 Task: Use Red Velvet Long Effect in this video Movie B.mp4
Action: Mouse moved to (329, 135)
Screenshot: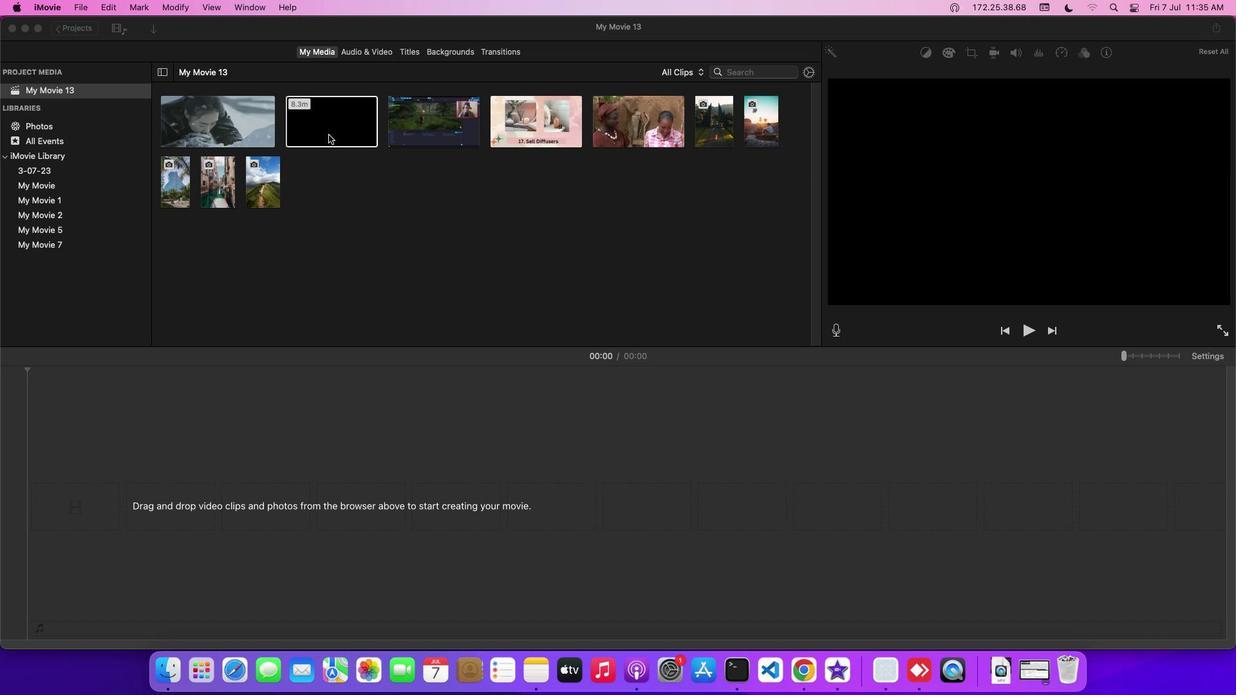 
Action: Mouse pressed left at (329, 135)
Screenshot: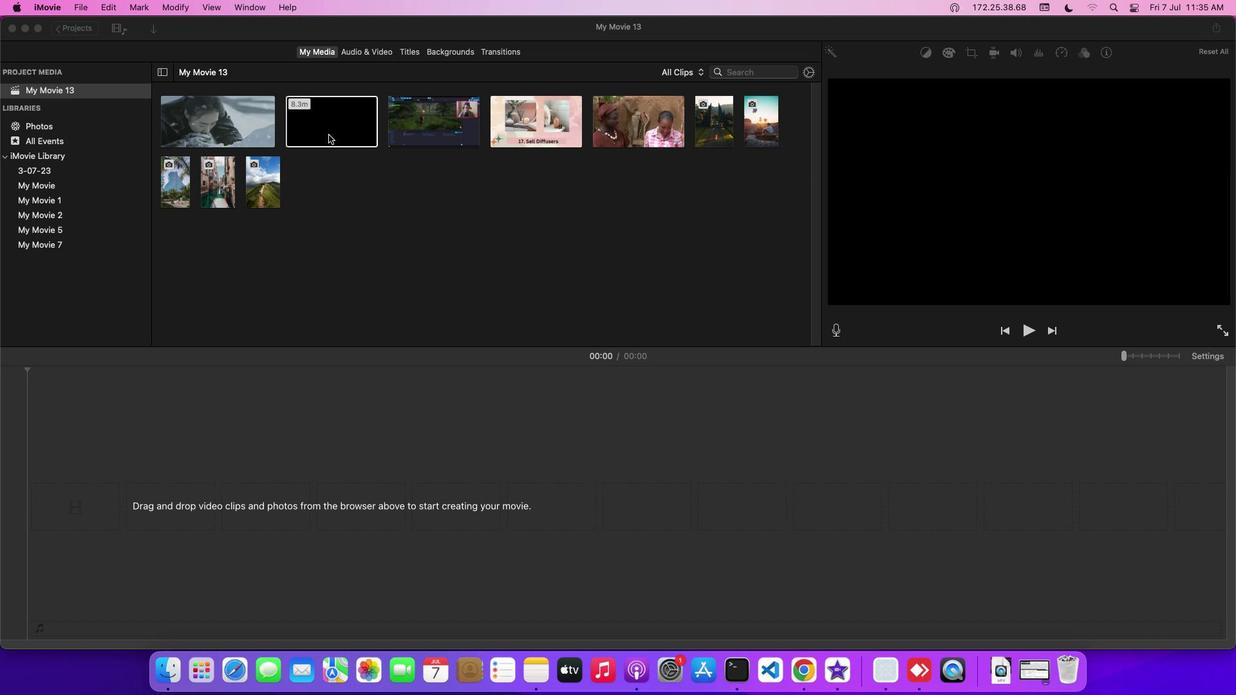
Action: Mouse moved to (367, 48)
Screenshot: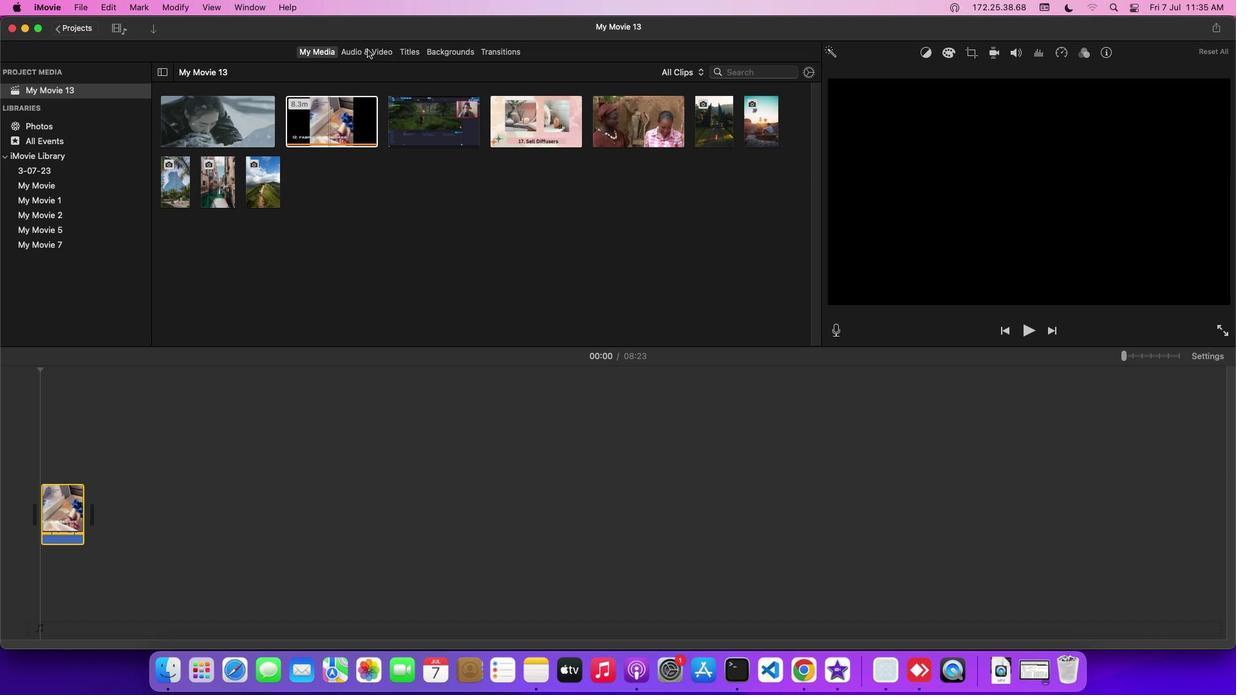 
Action: Mouse pressed left at (367, 48)
Screenshot: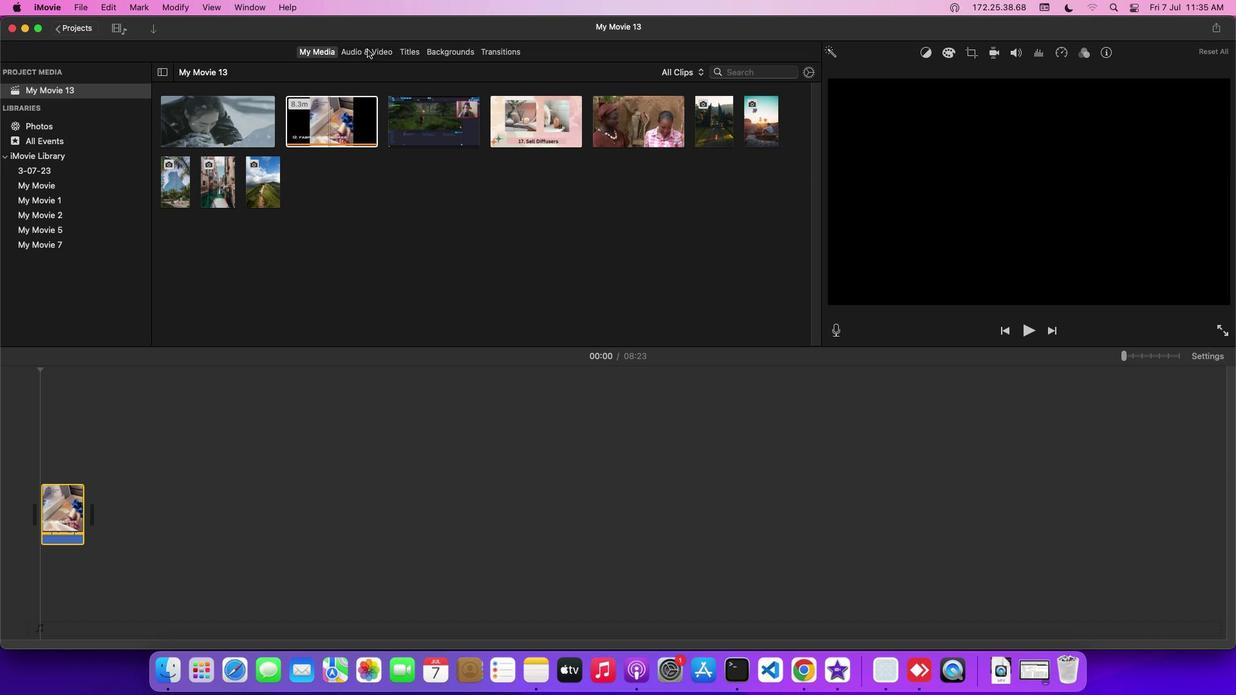 
Action: Mouse moved to (119, 120)
Screenshot: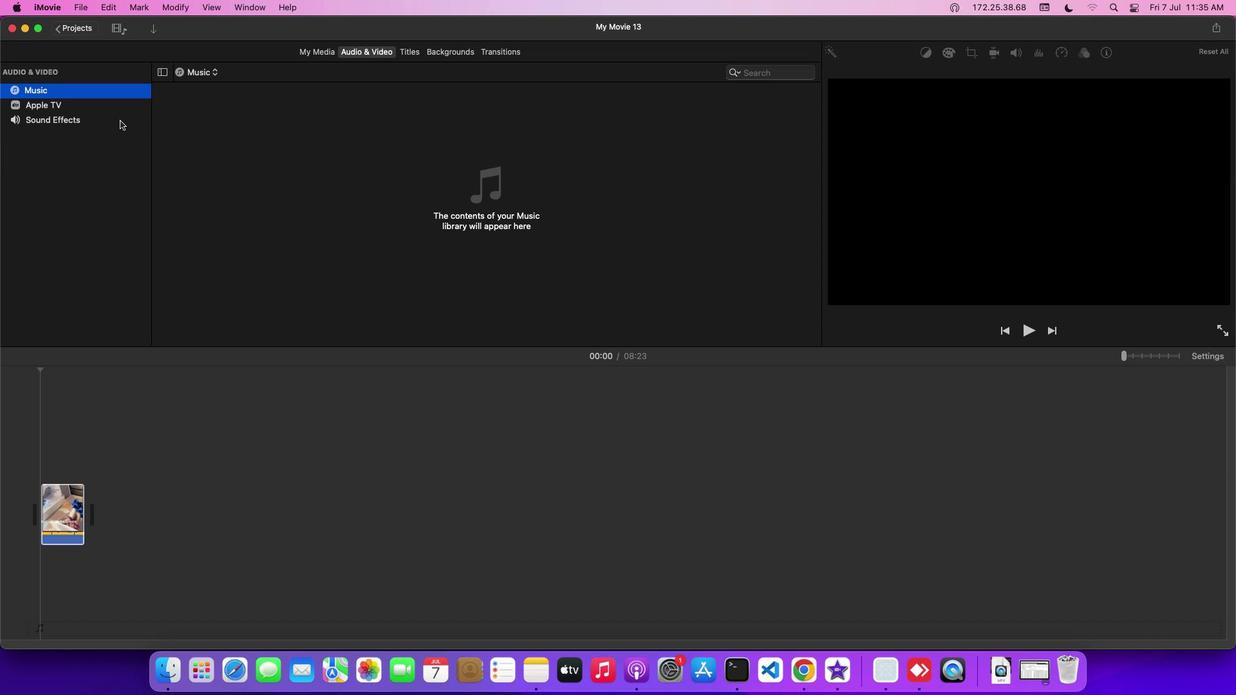 
Action: Mouse pressed left at (119, 120)
Screenshot: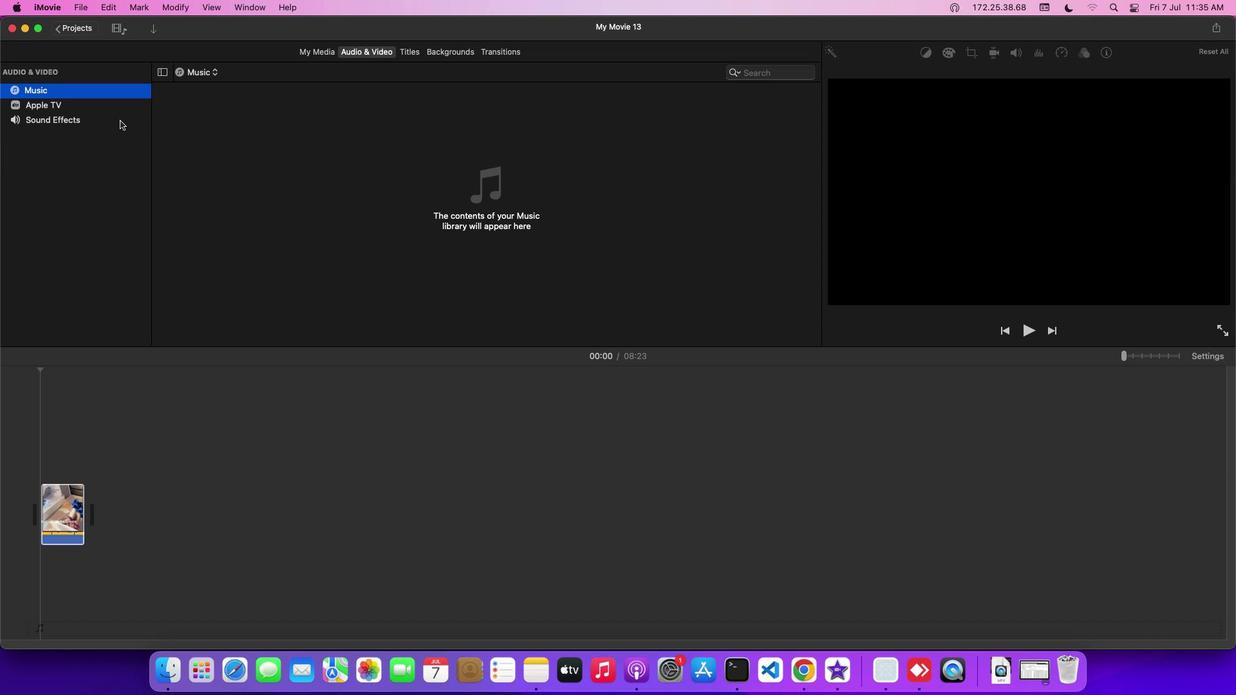 
Action: Mouse moved to (249, 312)
Screenshot: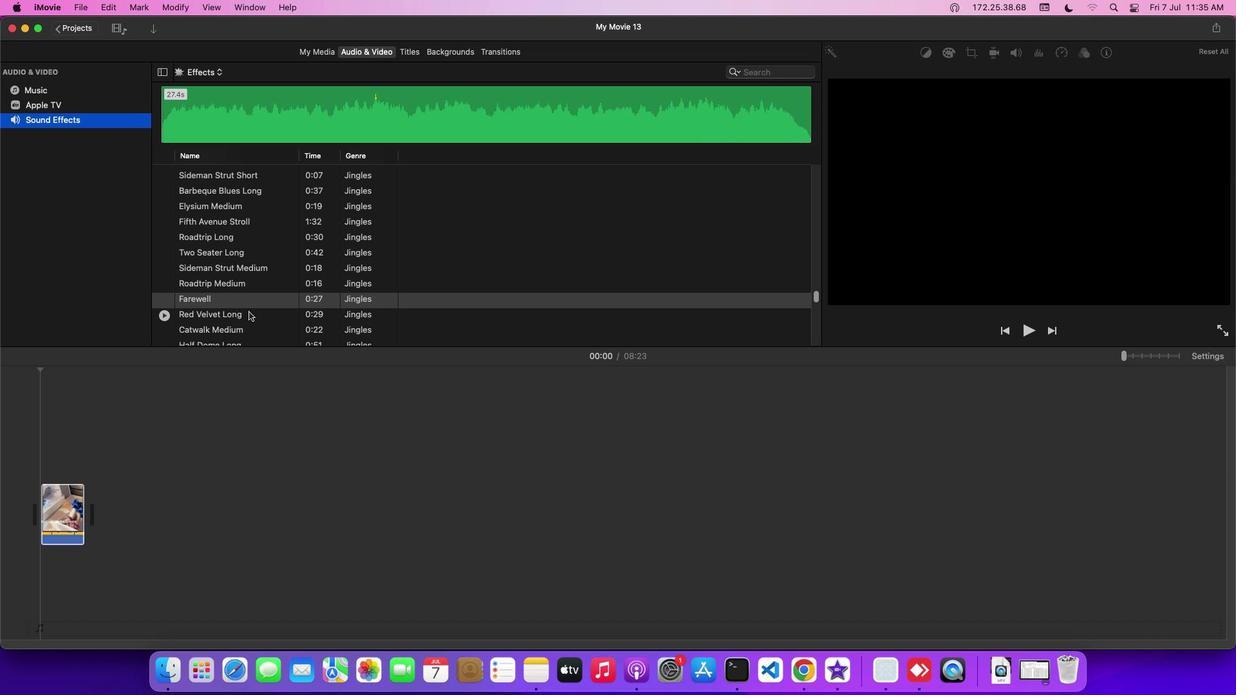 
Action: Mouse pressed left at (249, 312)
Screenshot: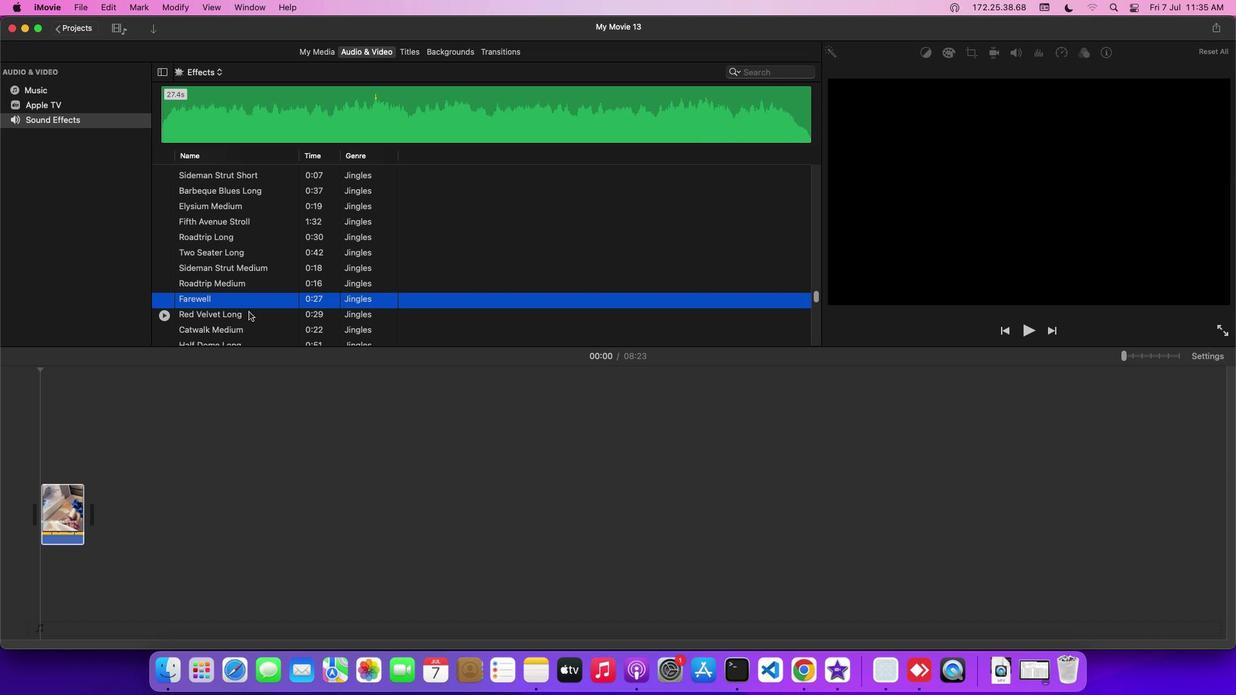 
Action: Mouse moved to (240, 314)
Screenshot: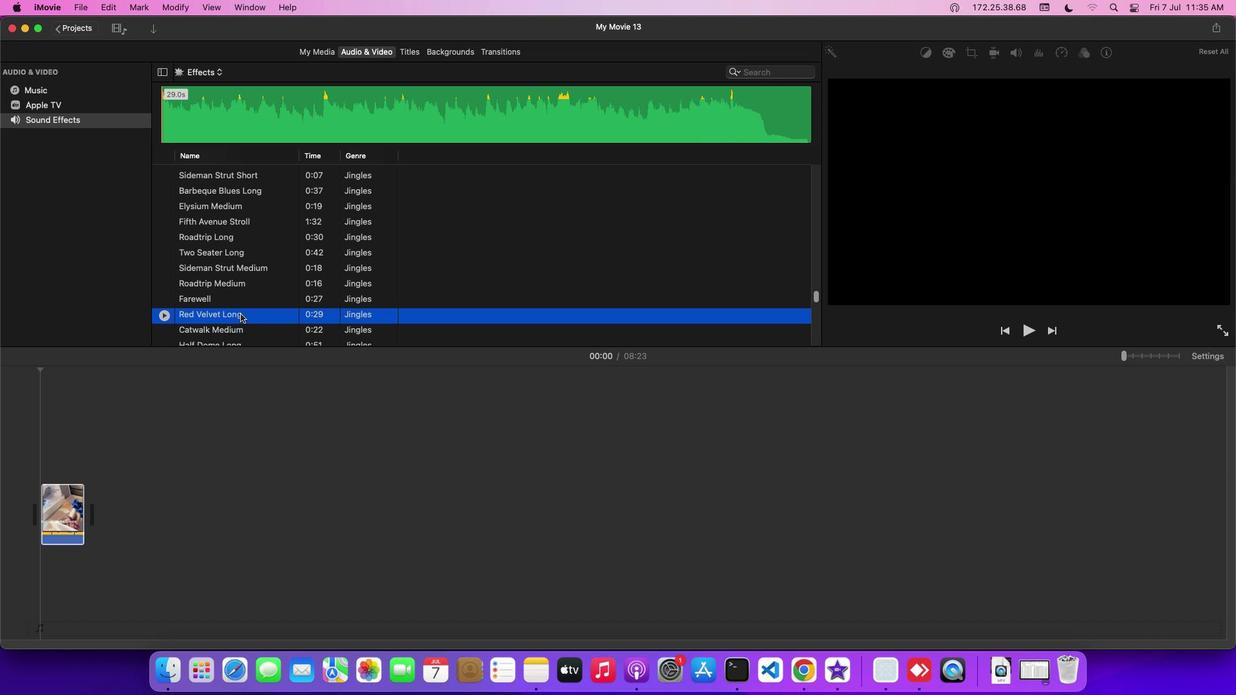 
Action: Mouse pressed left at (240, 314)
Screenshot: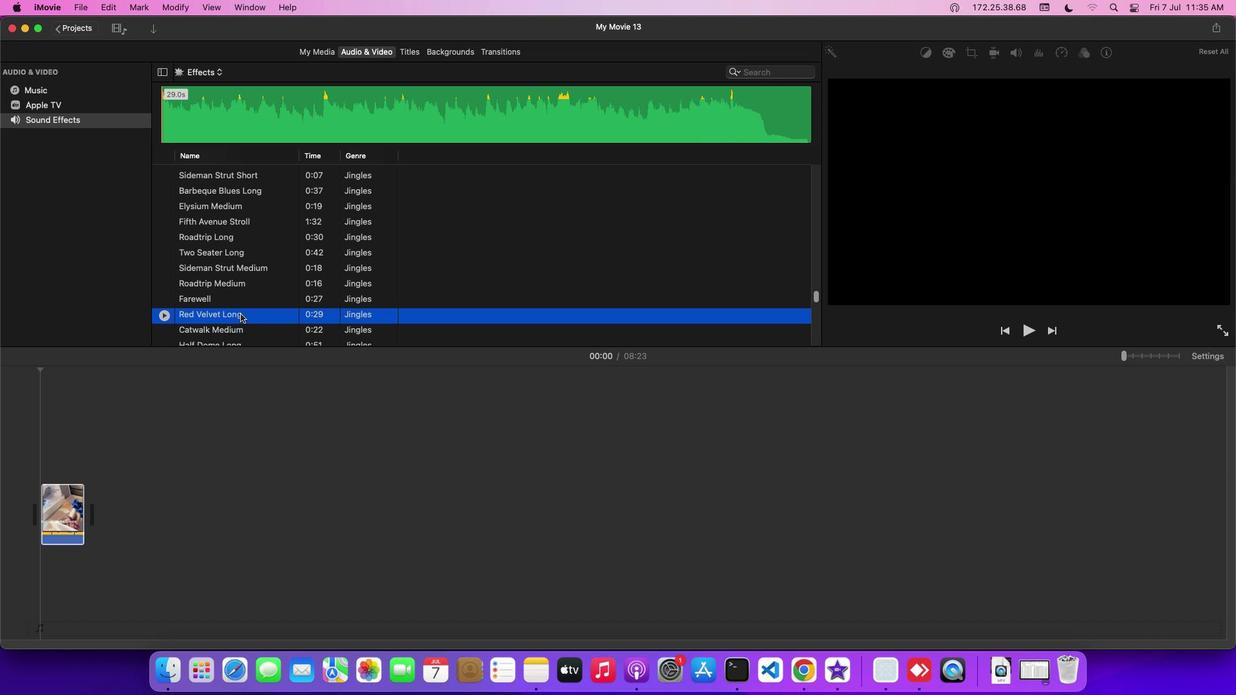 
Action: Mouse moved to (256, 521)
Screenshot: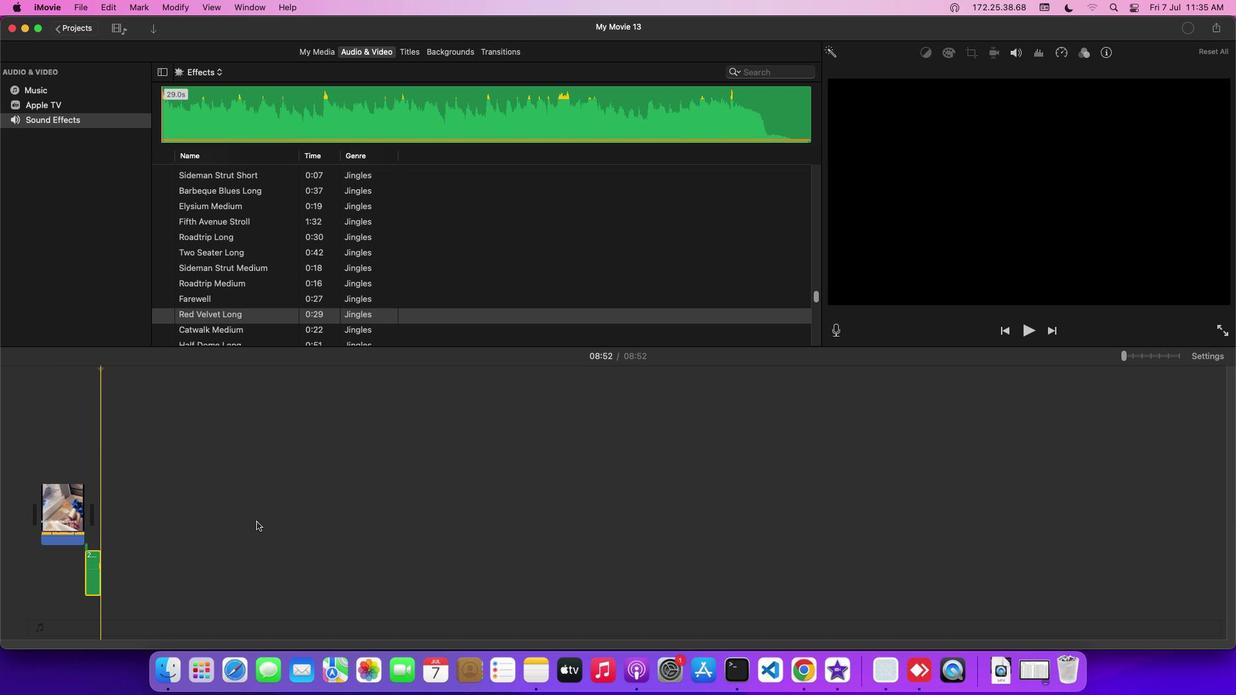 
